 Task: Use the formula "IMCOS" in spreadsheet "Project protfolio".
Action: Mouse moved to (103, 50)
Screenshot: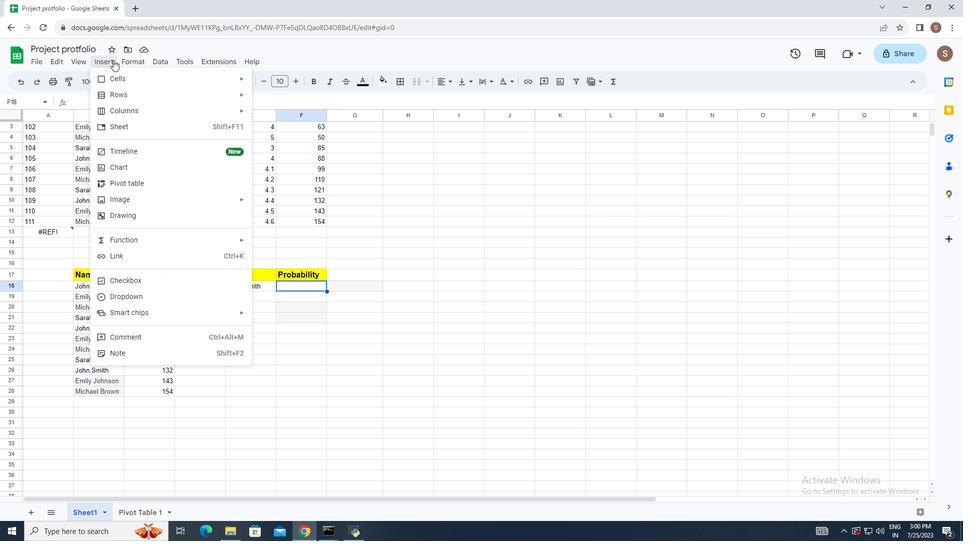 
Action: Mouse pressed left at (103, 50)
Screenshot: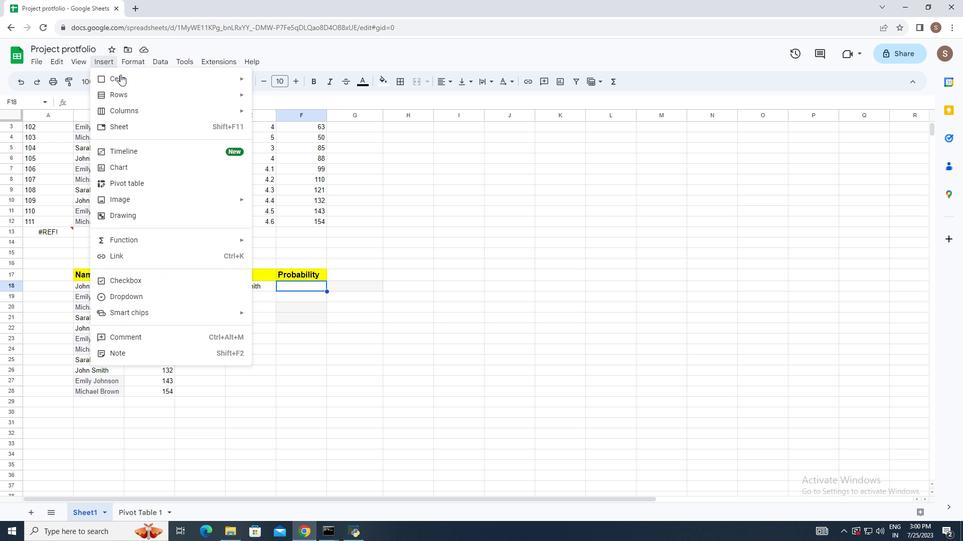 
Action: Mouse moved to (141, 224)
Screenshot: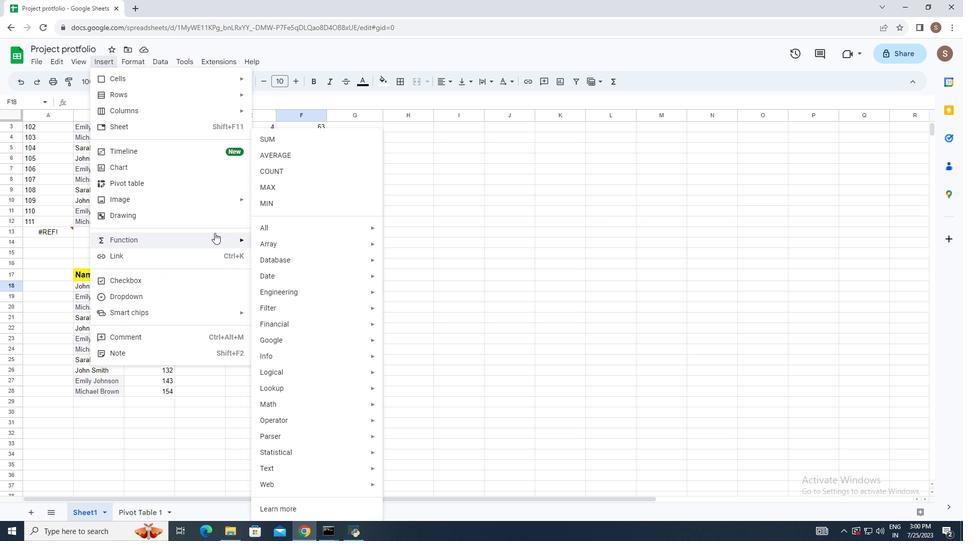 
Action: Mouse pressed left at (141, 224)
Screenshot: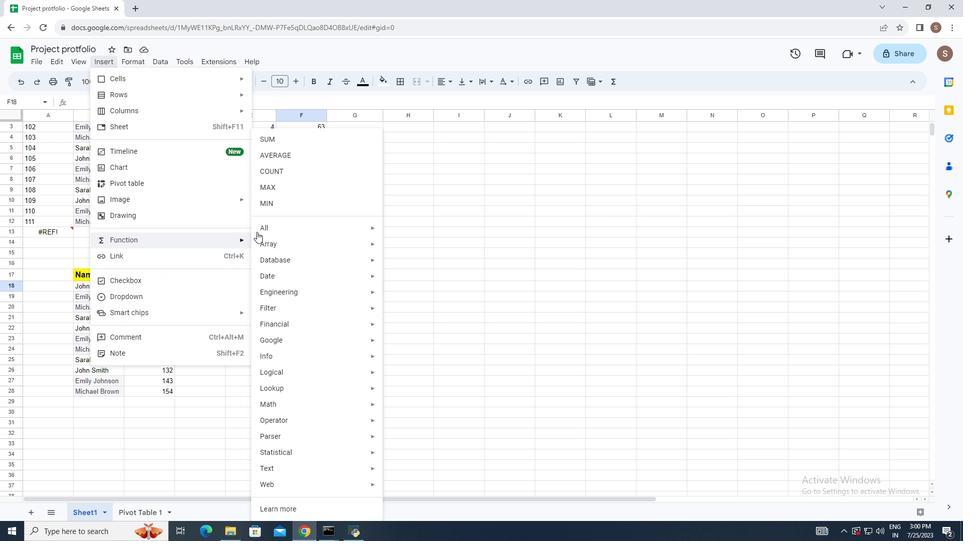 
Action: Mouse moved to (298, 222)
Screenshot: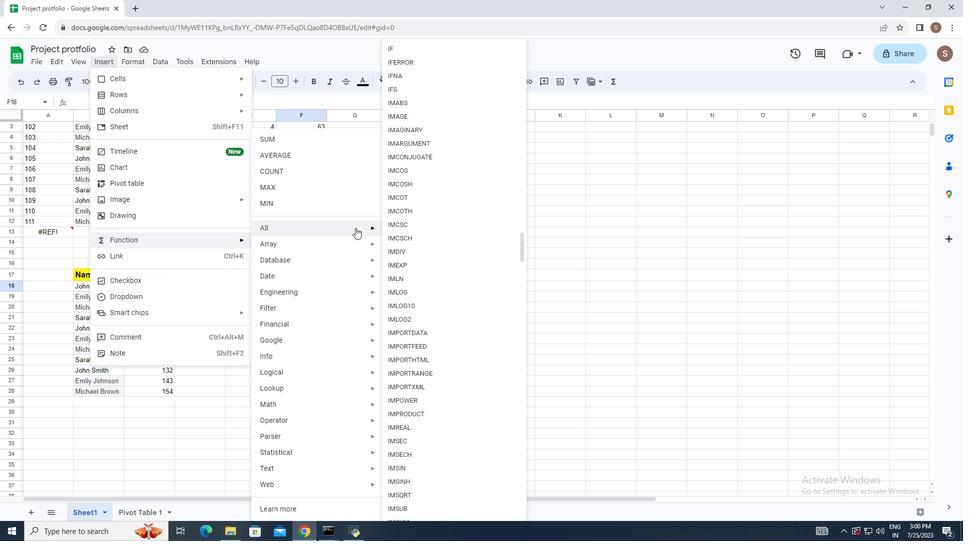 
Action: Mouse pressed left at (298, 222)
Screenshot: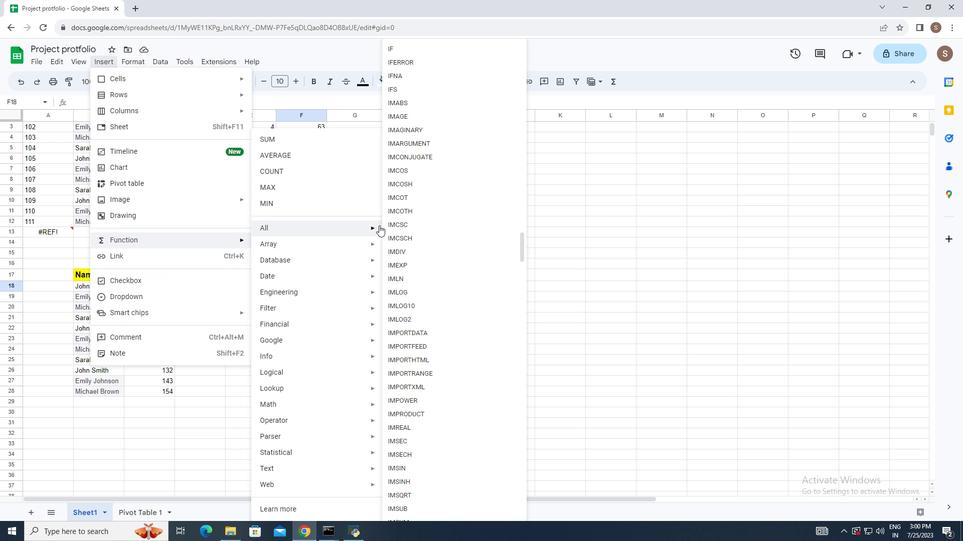 
Action: Mouse moved to (429, 158)
Screenshot: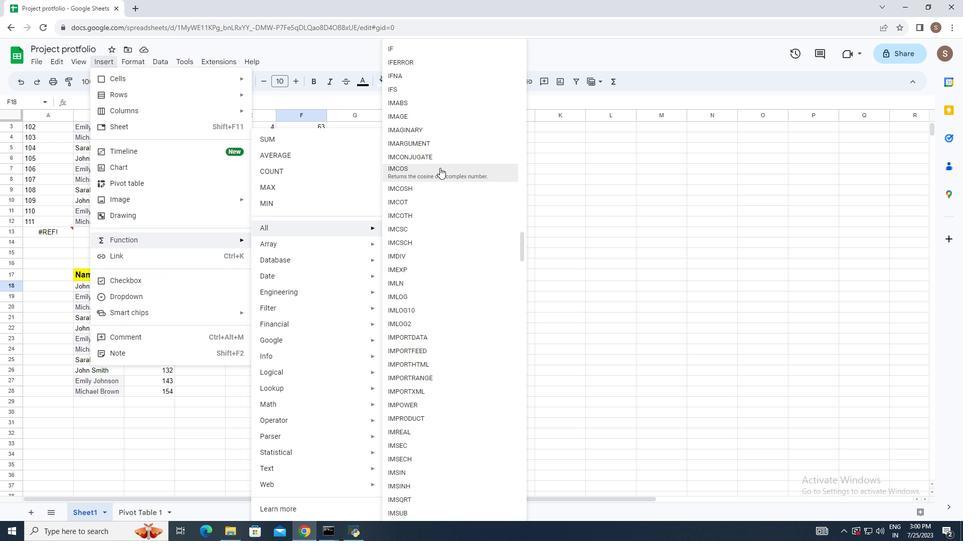 
Action: Mouse pressed left at (429, 158)
Screenshot: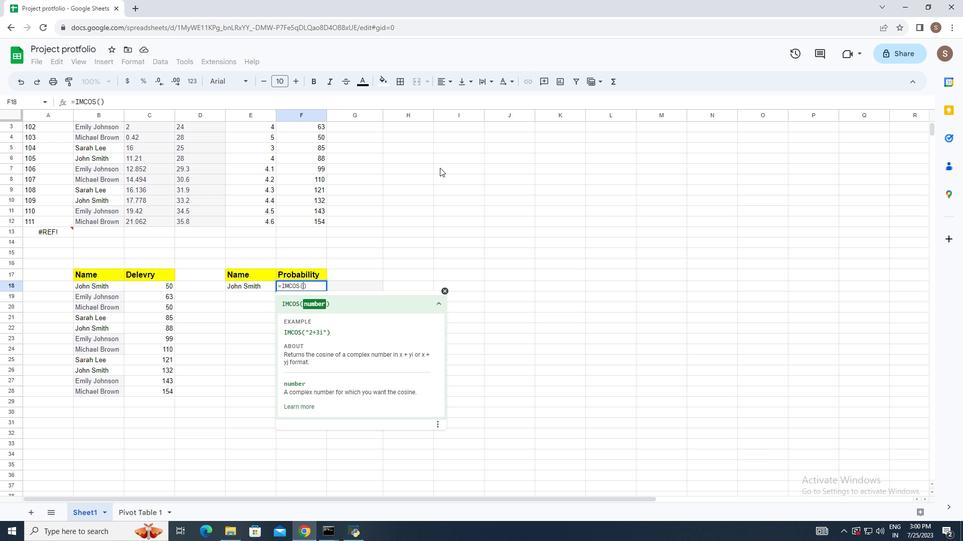 
Action: Mouse moved to (399, 252)
Screenshot: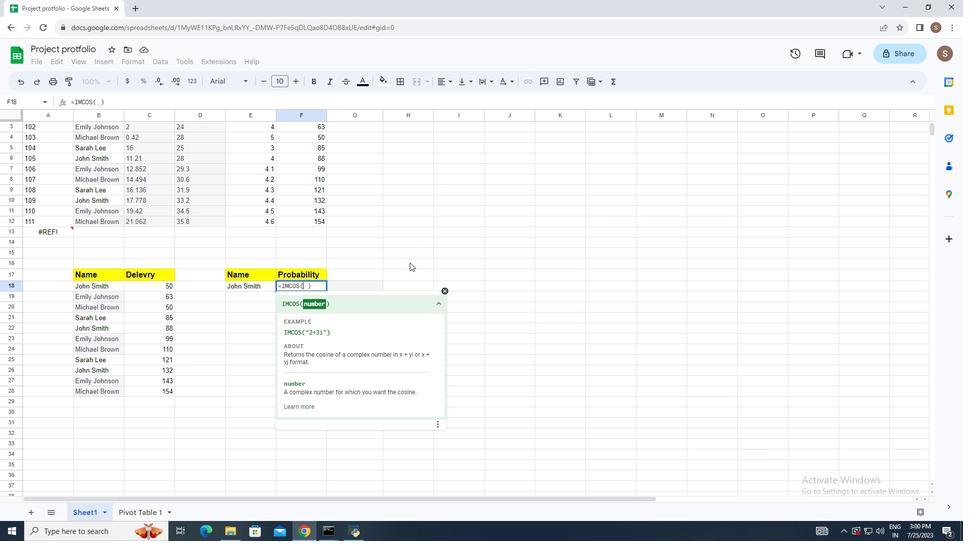 
Action: Key pressed <Key.shift_r>"2+3i<Key.shift_r>"<Key.enter>
Screenshot: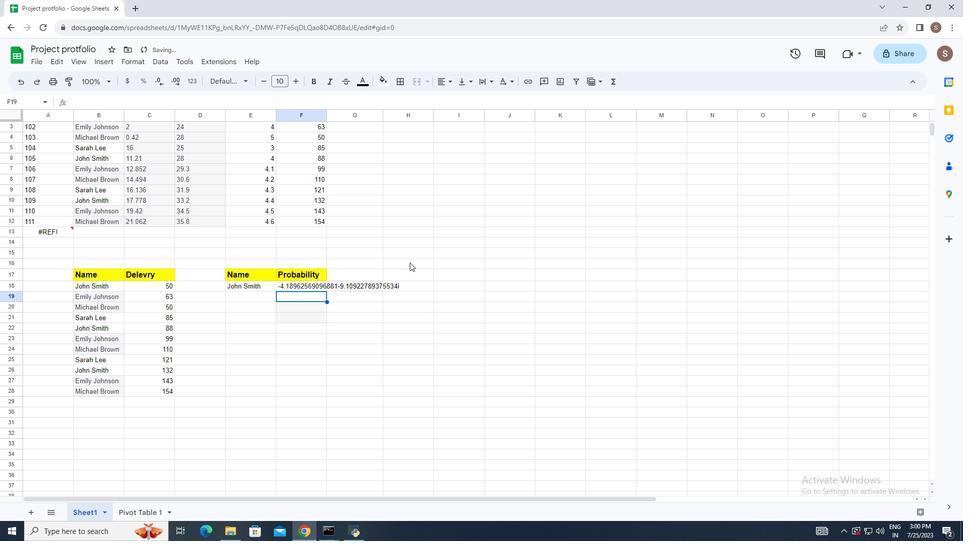 
